 Task: Select service training.
Action: Mouse moved to (429, 154)
Screenshot: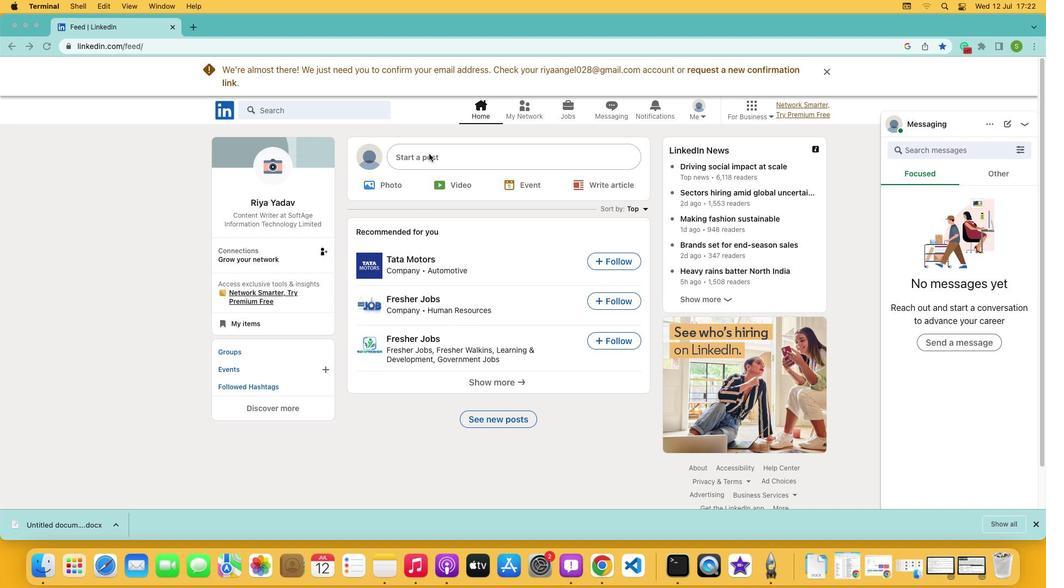 
Action: Mouse pressed left at (429, 154)
Screenshot: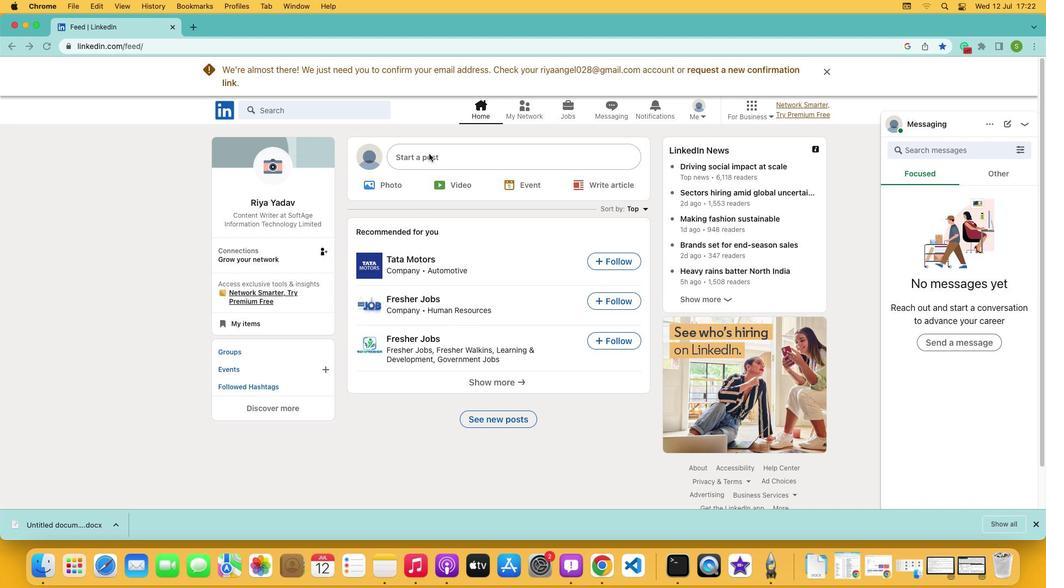 
Action: Mouse pressed left at (429, 154)
Screenshot: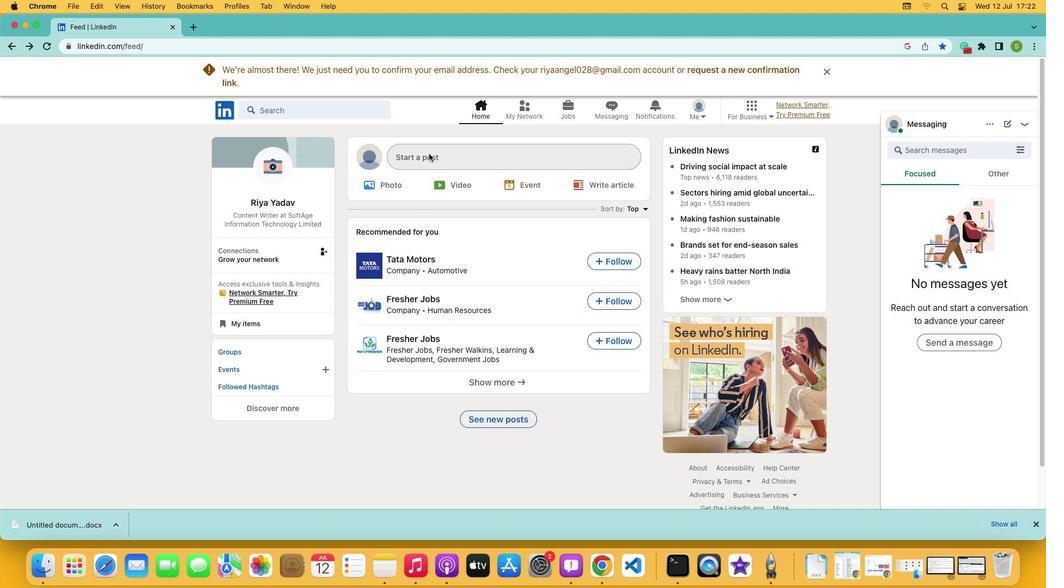 
Action: Mouse moved to (463, 321)
Screenshot: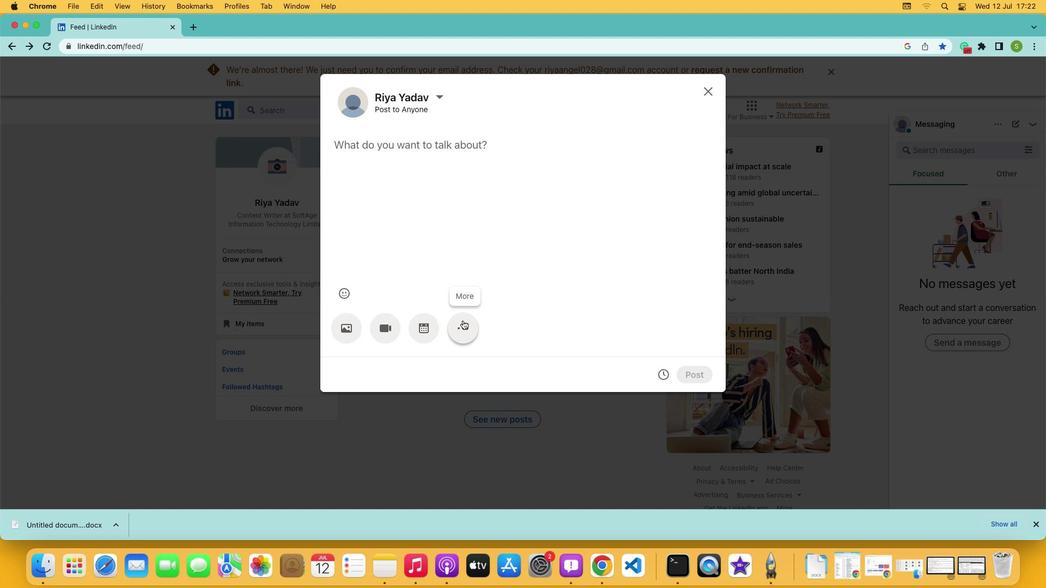 
Action: Mouse pressed left at (463, 321)
Screenshot: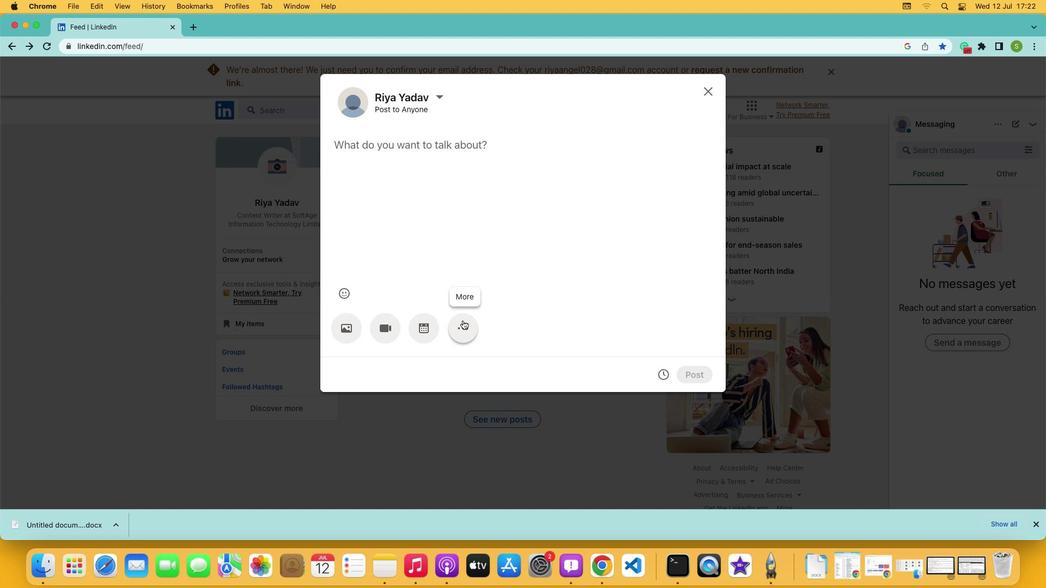
Action: Mouse moved to (617, 321)
Screenshot: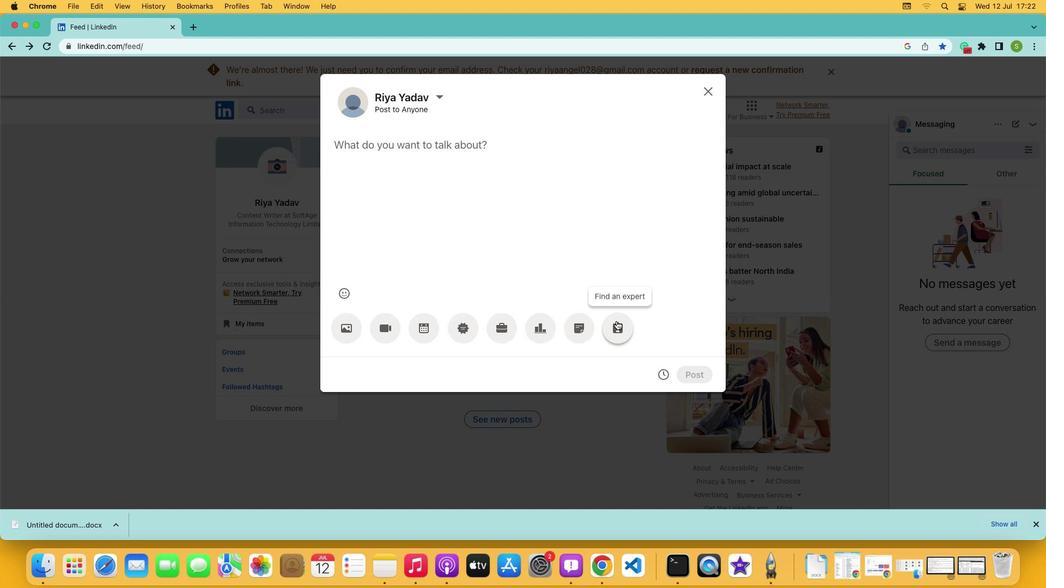 
Action: Mouse pressed left at (617, 321)
Screenshot: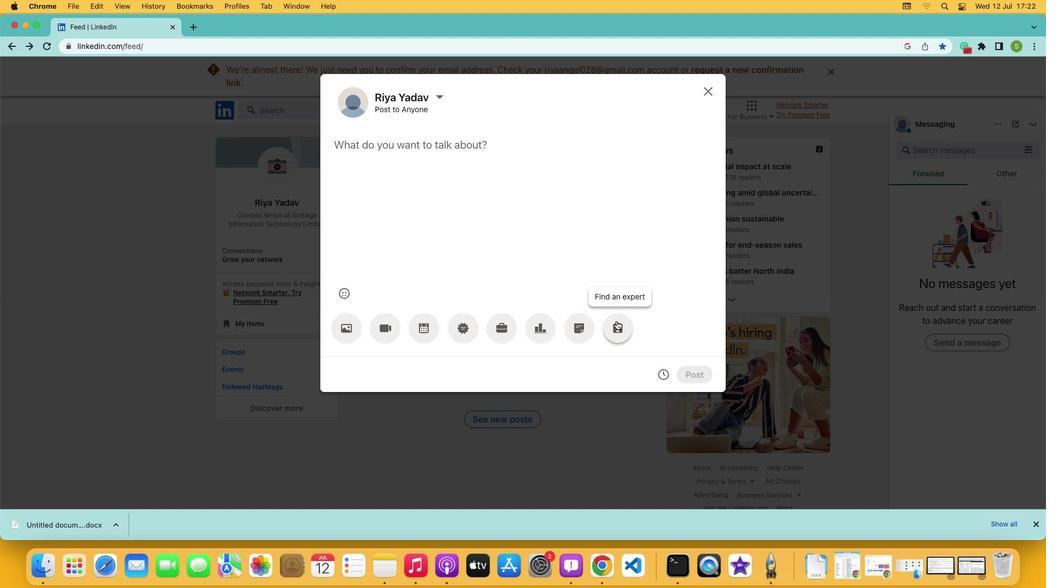 
Action: Mouse moved to (446, 164)
Screenshot: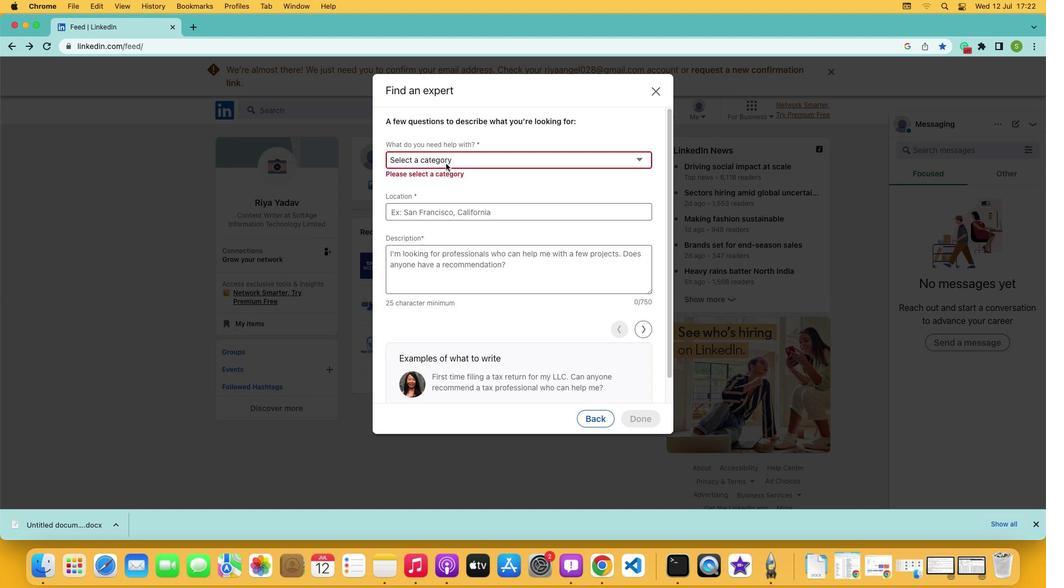 
Action: Mouse pressed left at (446, 164)
Screenshot: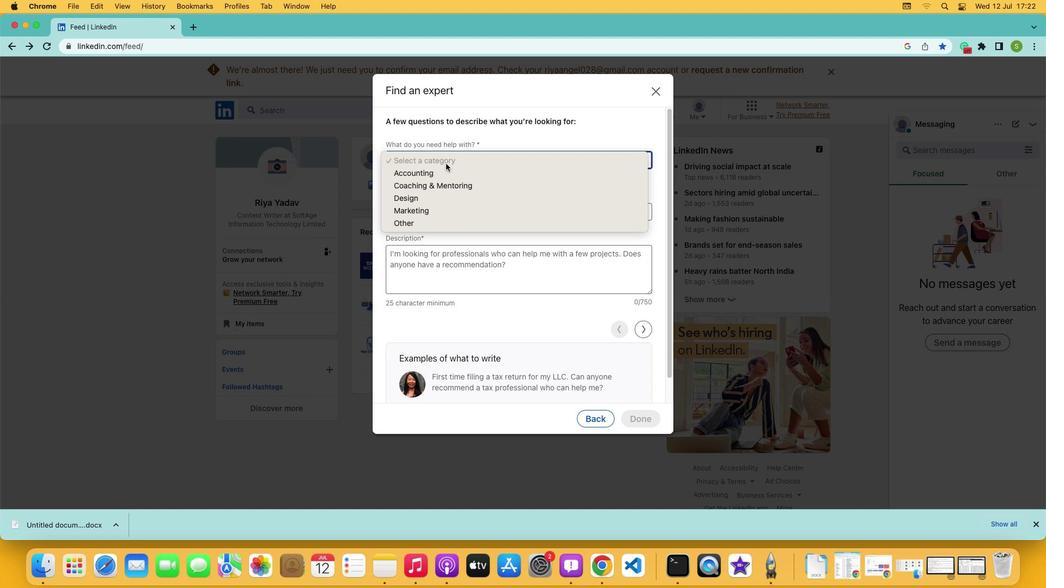 
Action: Mouse moved to (443, 184)
Screenshot: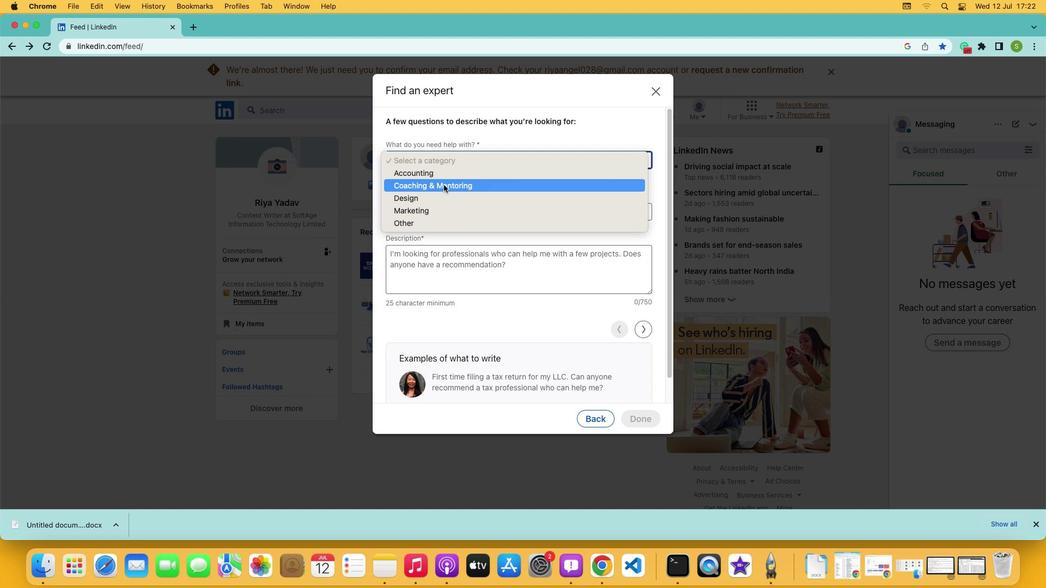 
Action: Mouse pressed left at (443, 184)
Screenshot: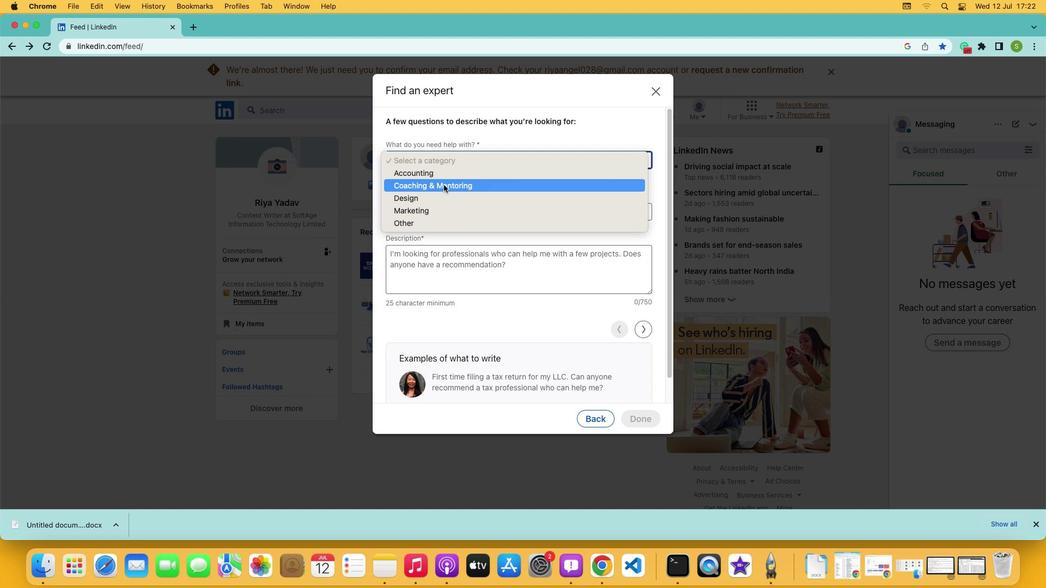 
Action: Mouse moved to (437, 201)
Screenshot: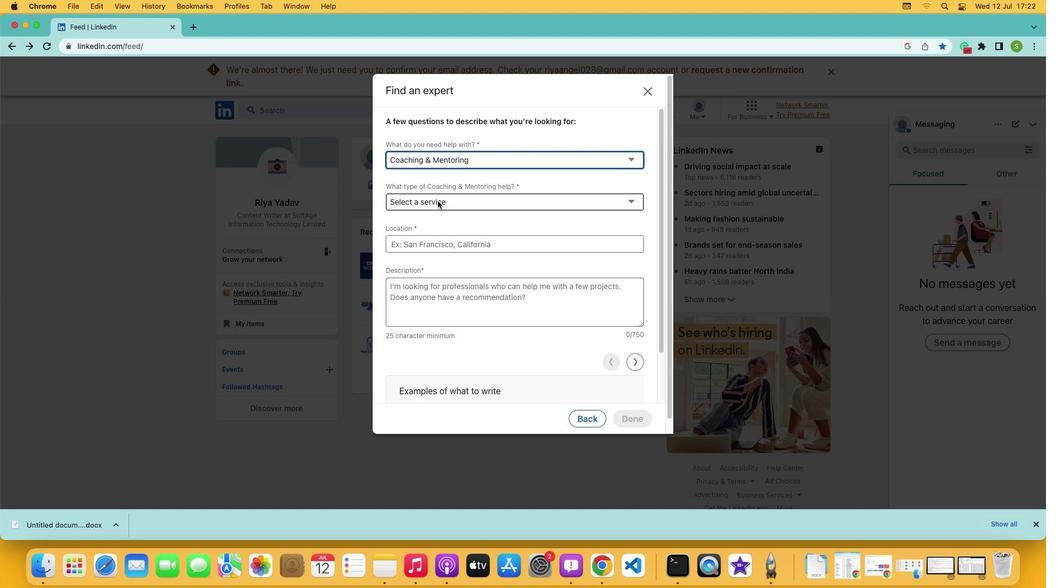 
Action: Mouse pressed left at (437, 201)
Screenshot: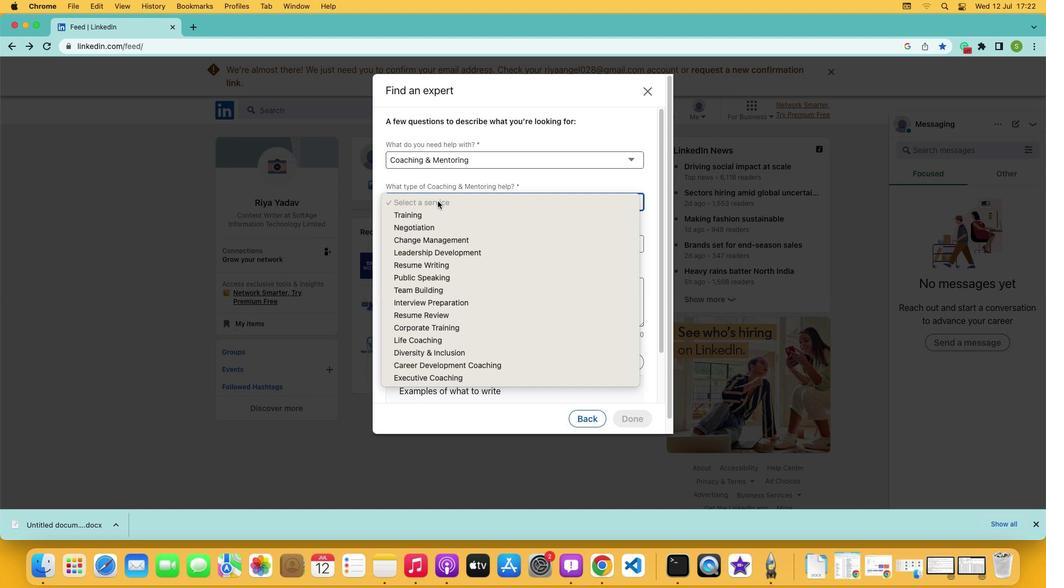 
Action: Mouse moved to (433, 215)
Screenshot: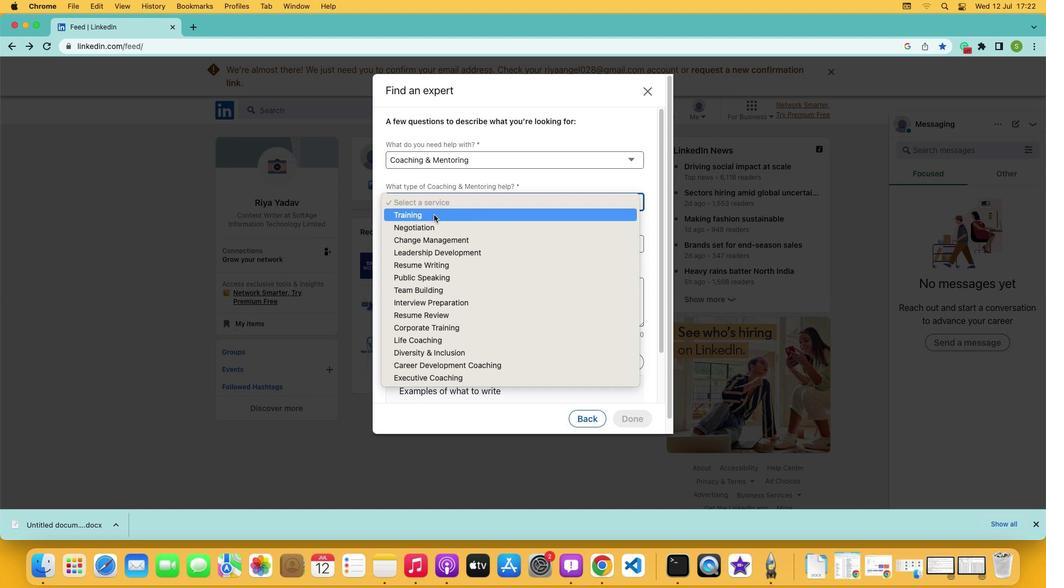 
Action: Mouse pressed left at (433, 215)
Screenshot: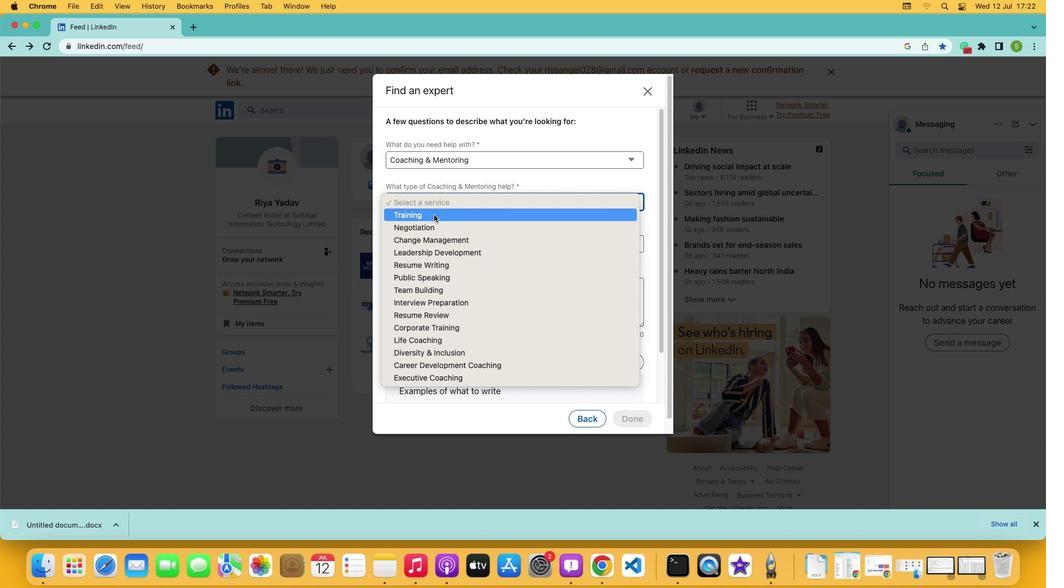 
Action: Mouse moved to (433, 215)
Screenshot: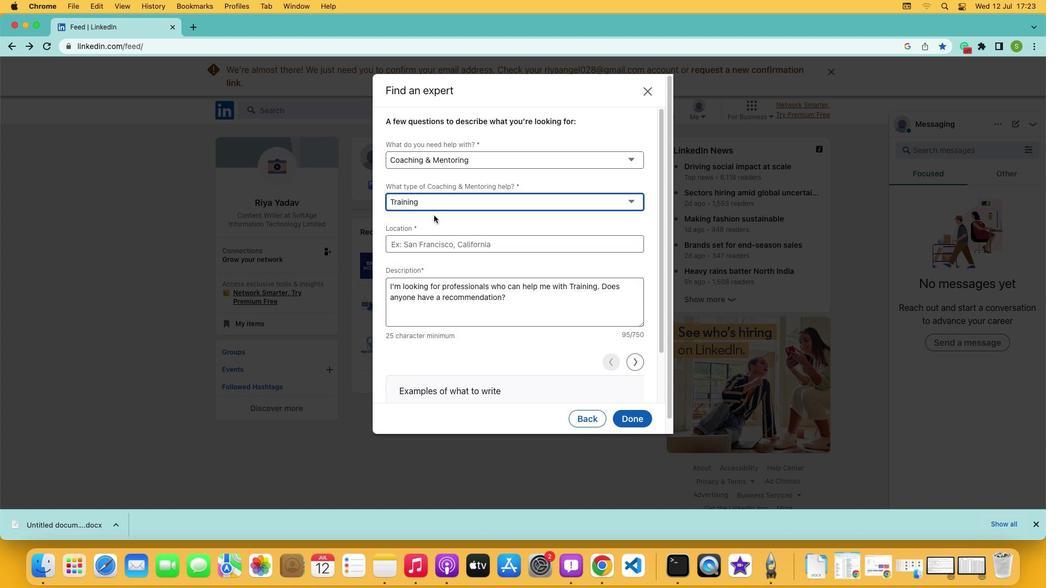 
